 Task: In the sheet Budget Analysis ToolFont size of heading  18 Font style of dataoswald 'Font size of data '9 Alignment of headline & dataAlign center.   Fill color in heading, Red Font color of dataIn the sheet   Momentum Sales   book
Action: Mouse moved to (250, 165)
Screenshot: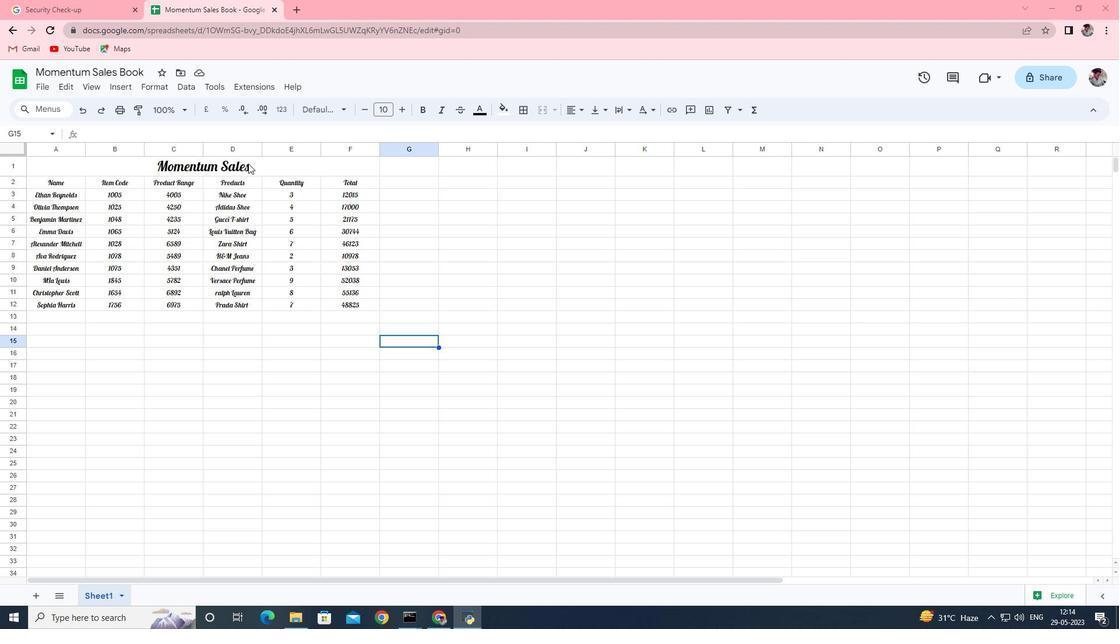 
Action: Mouse pressed left at (250, 165)
Screenshot: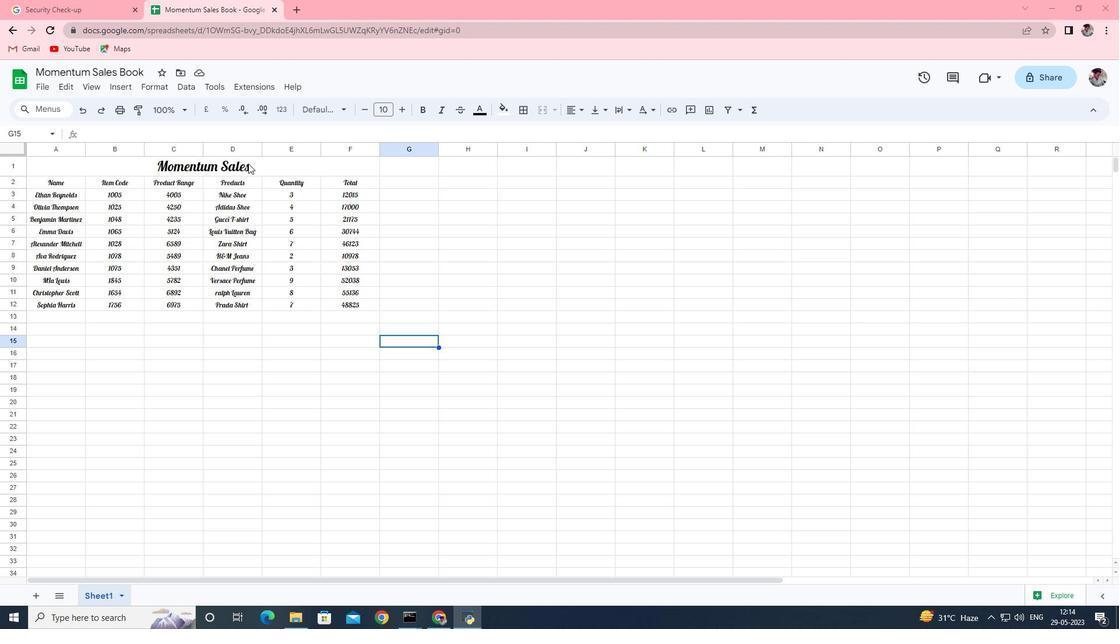
Action: Mouse moved to (365, 114)
Screenshot: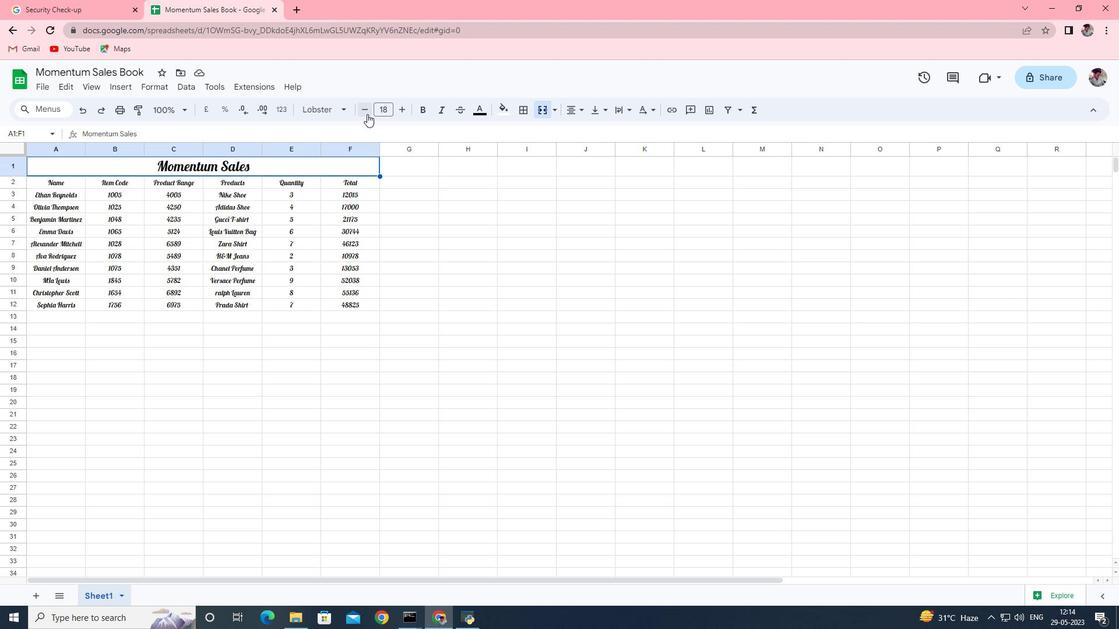 
Action: Mouse pressed left at (365, 114)
Screenshot: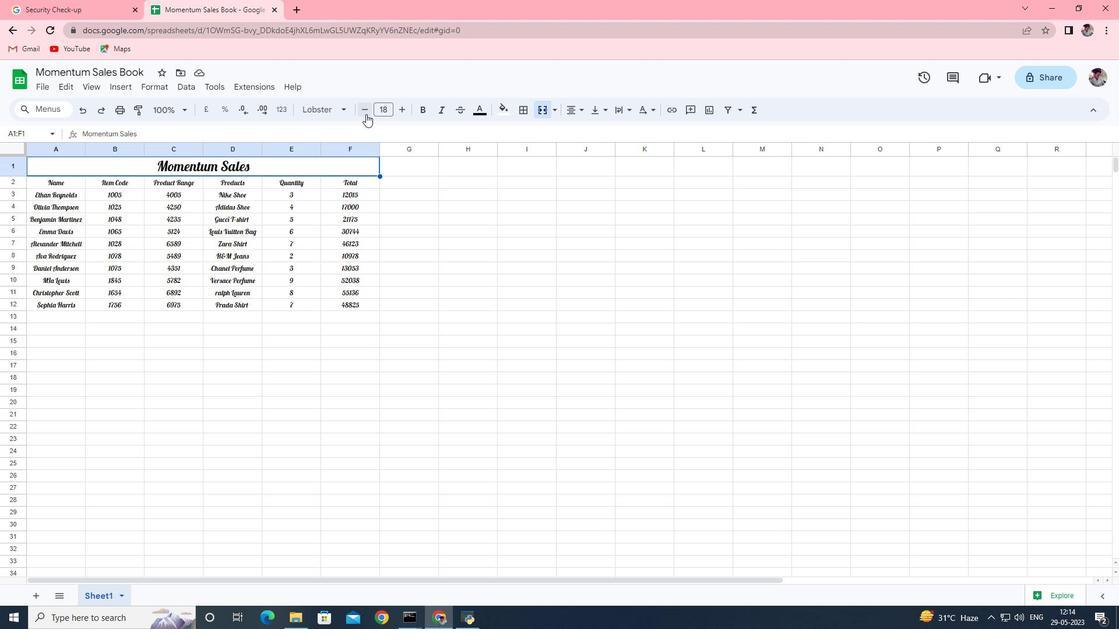 
Action: Mouse moved to (401, 114)
Screenshot: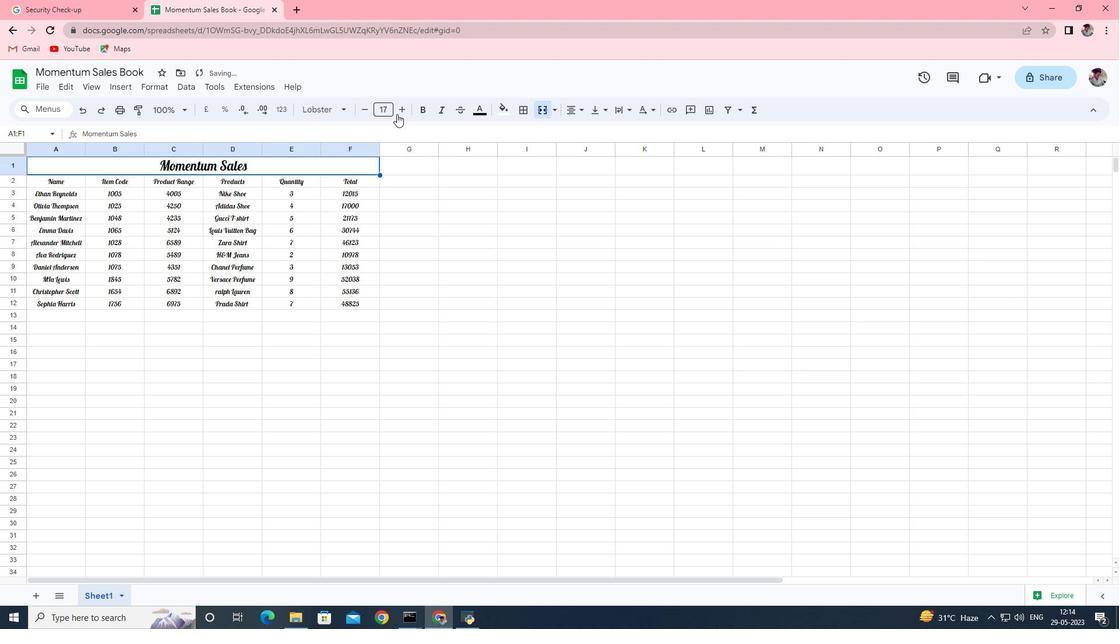 
Action: Mouse pressed left at (401, 114)
Screenshot: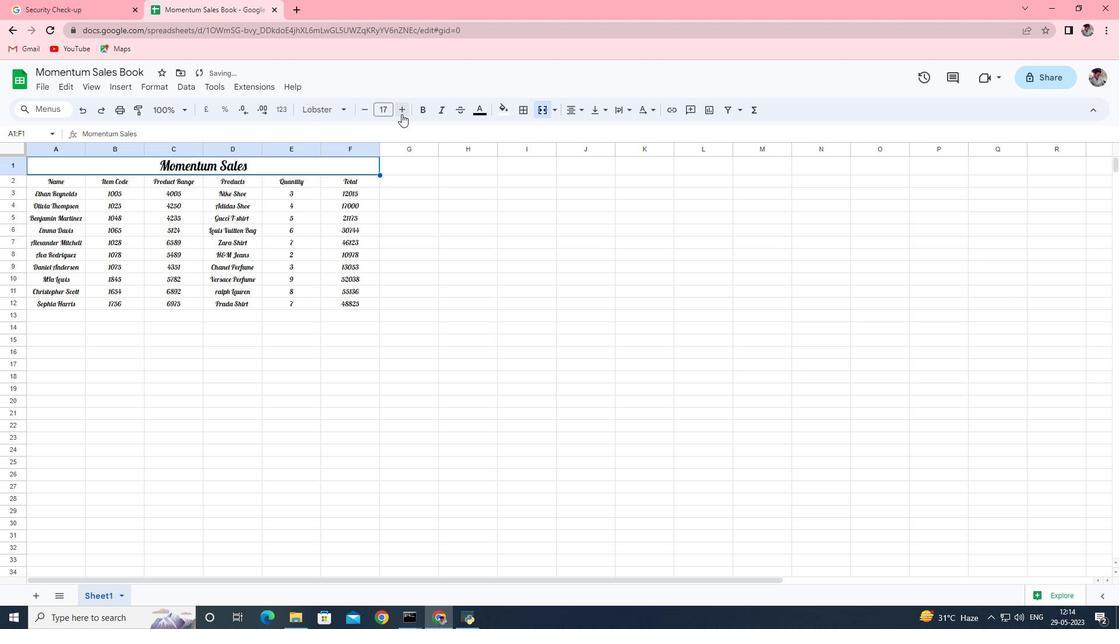 
Action: Mouse moved to (78, 181)
Screenshot: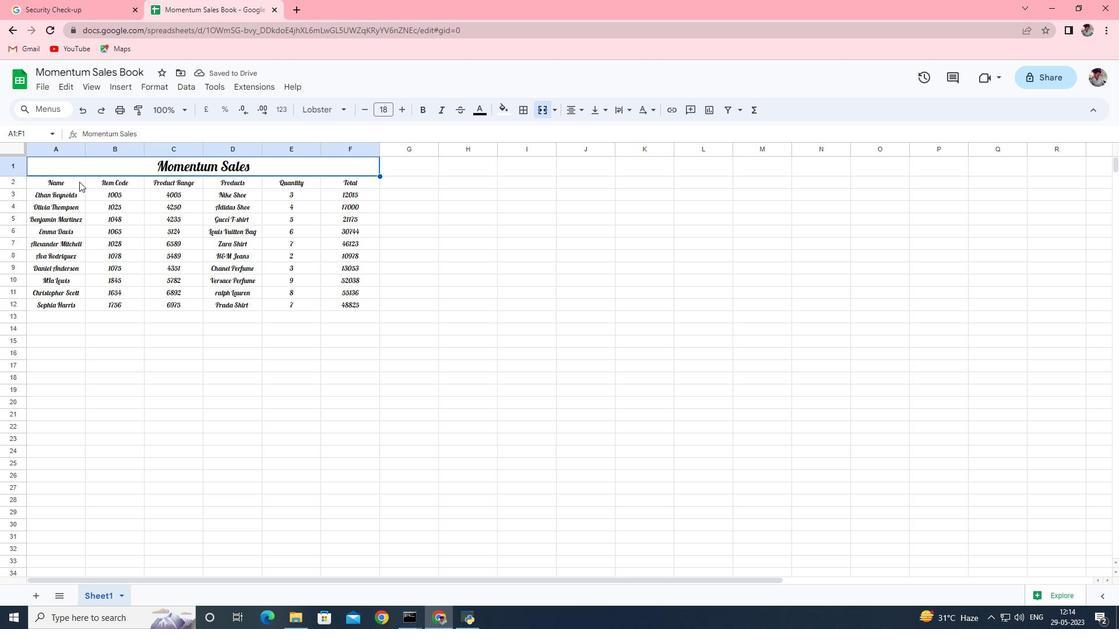 
Action: Mouse pressed left at (78, 181)
Screenshot: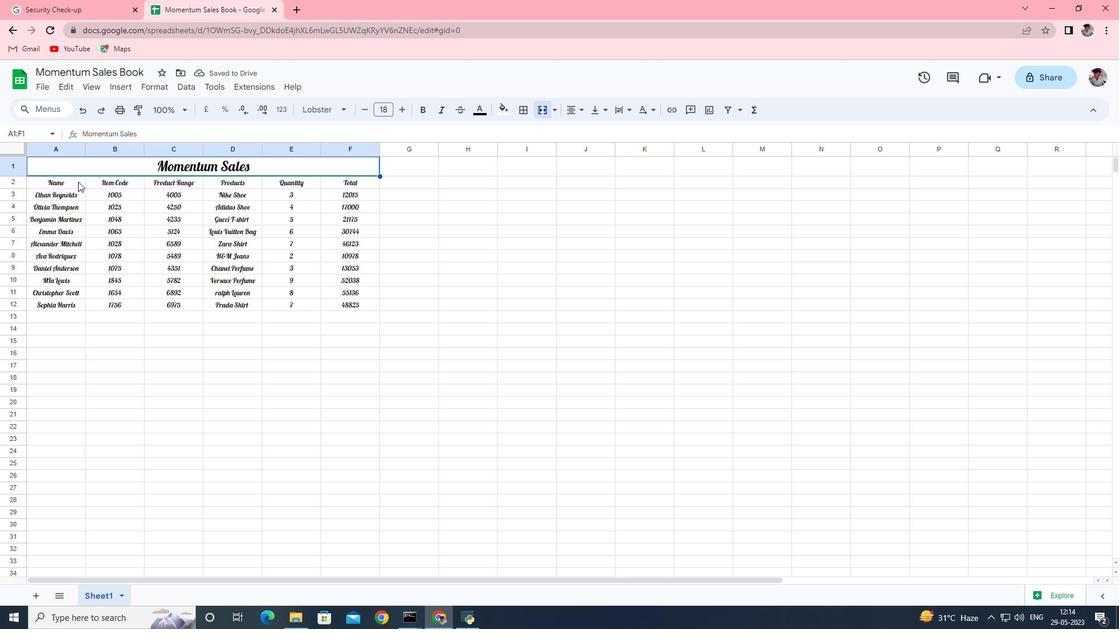 
Action: Mouse moved to (343, 110)
Screenshot: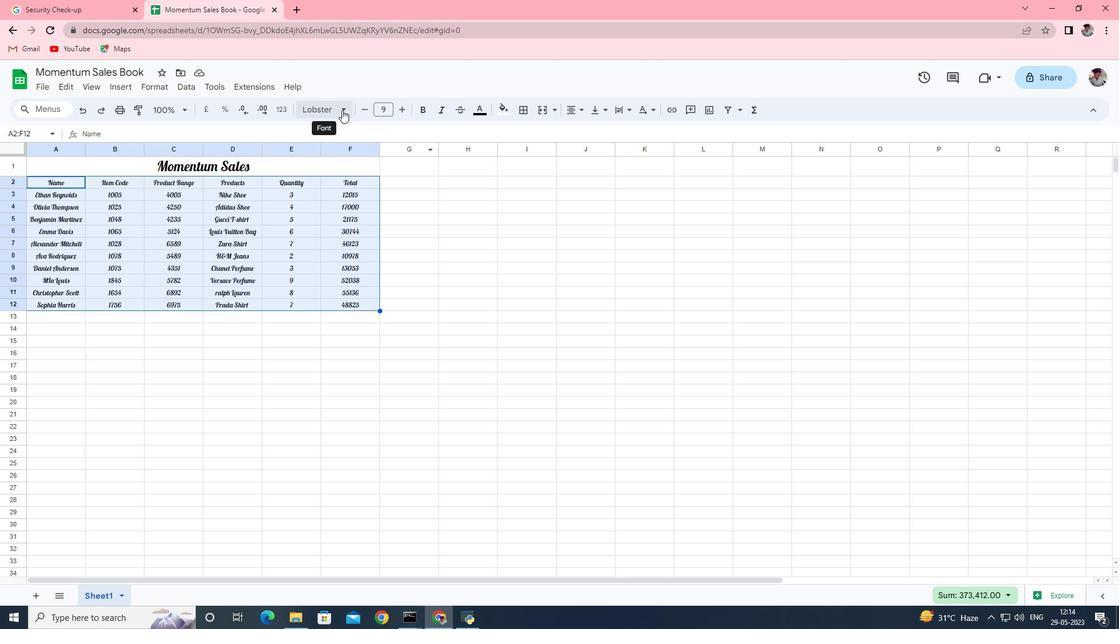 
Action: Mouse pressed left at (343, 110)
Screenshot: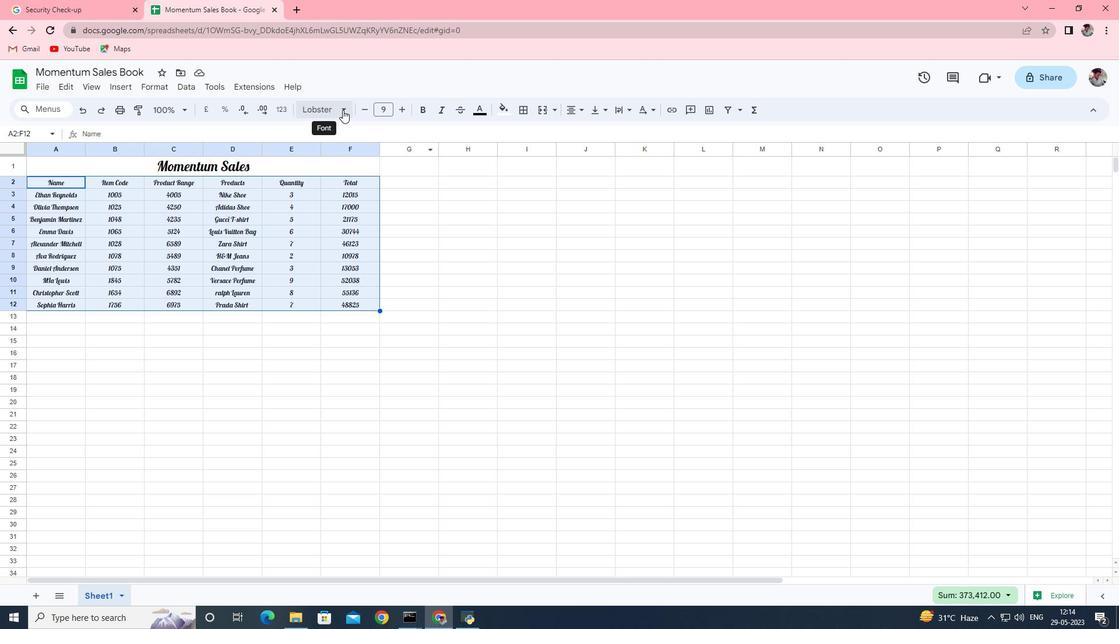 
Action: Mouse moved to (341, 243)
Screenshot: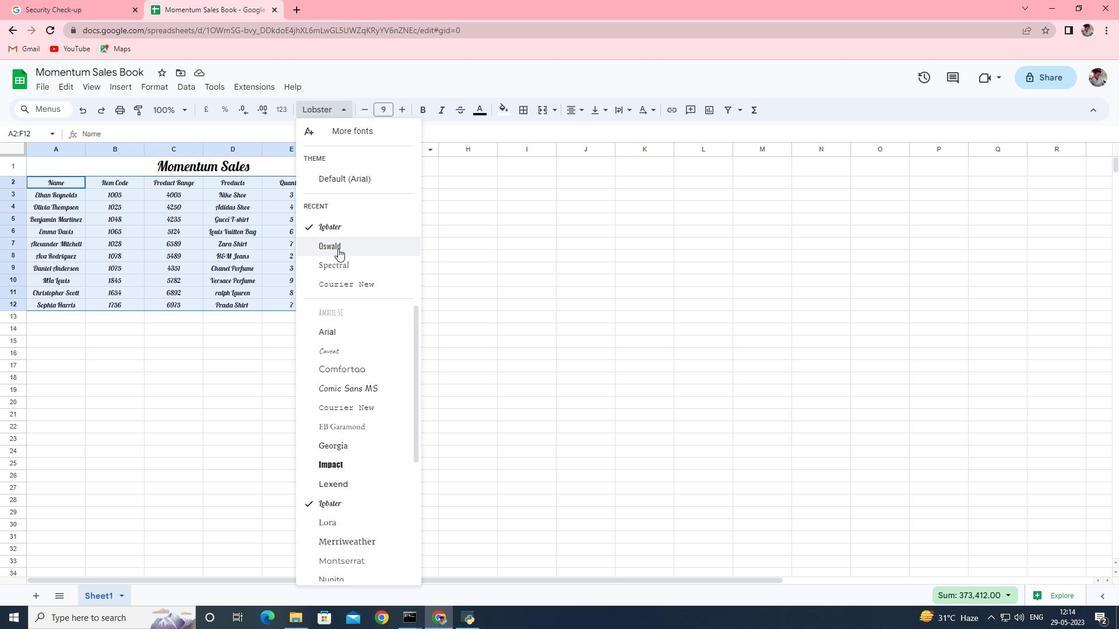 
Action: Mouse pressed left at (341, 243)
Screenshot: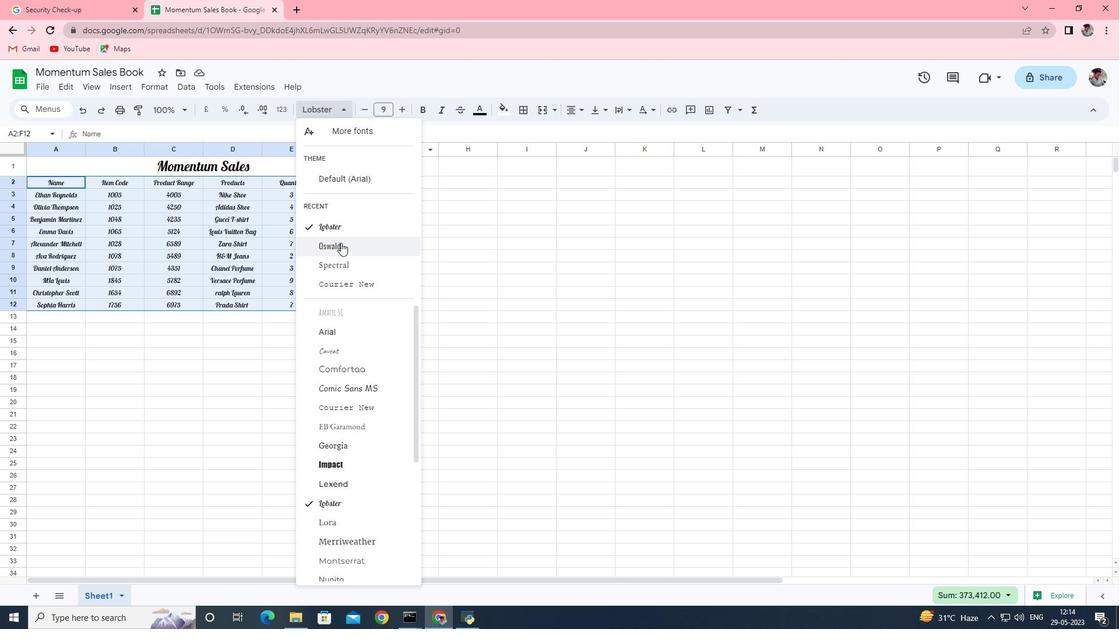 
Action: Mouse moved to (367, 109)
Screenshot: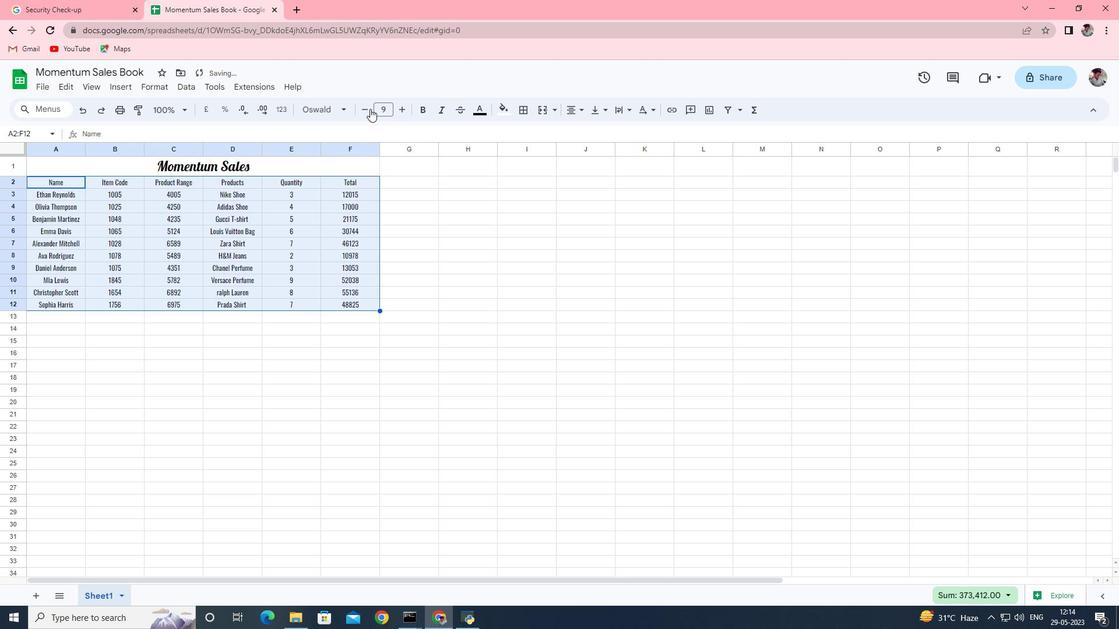 
Action: Mouse pressed left at (367, 109)
Screenshot: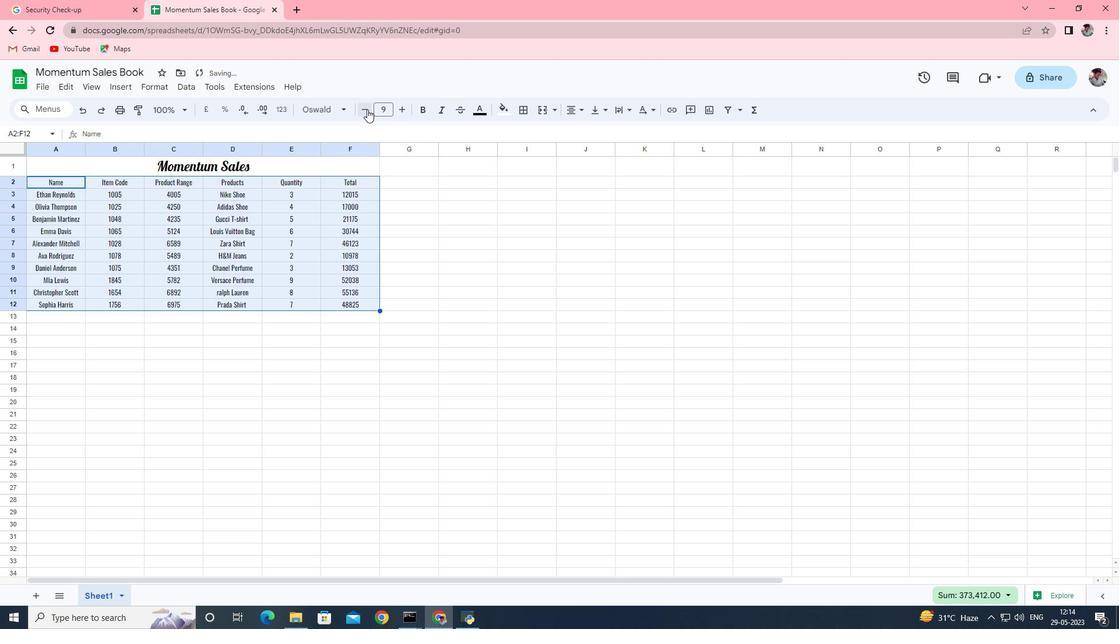 
Action: Mouse moved to (402, 114)
Screenshot: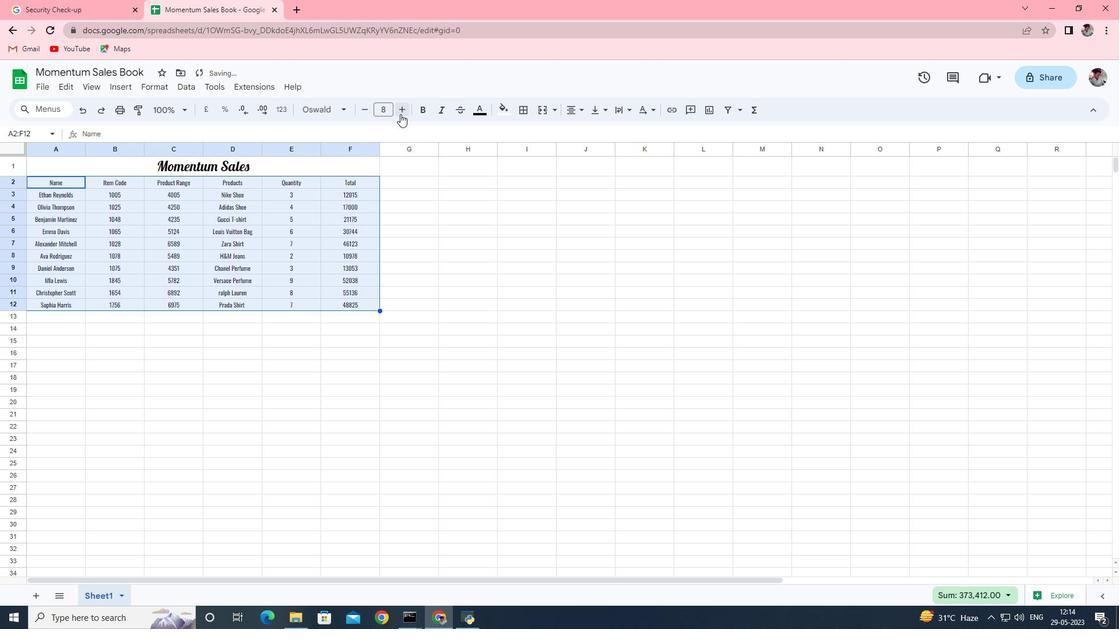 
Action: Mouse pressed left at (402, 114)
Screenshot: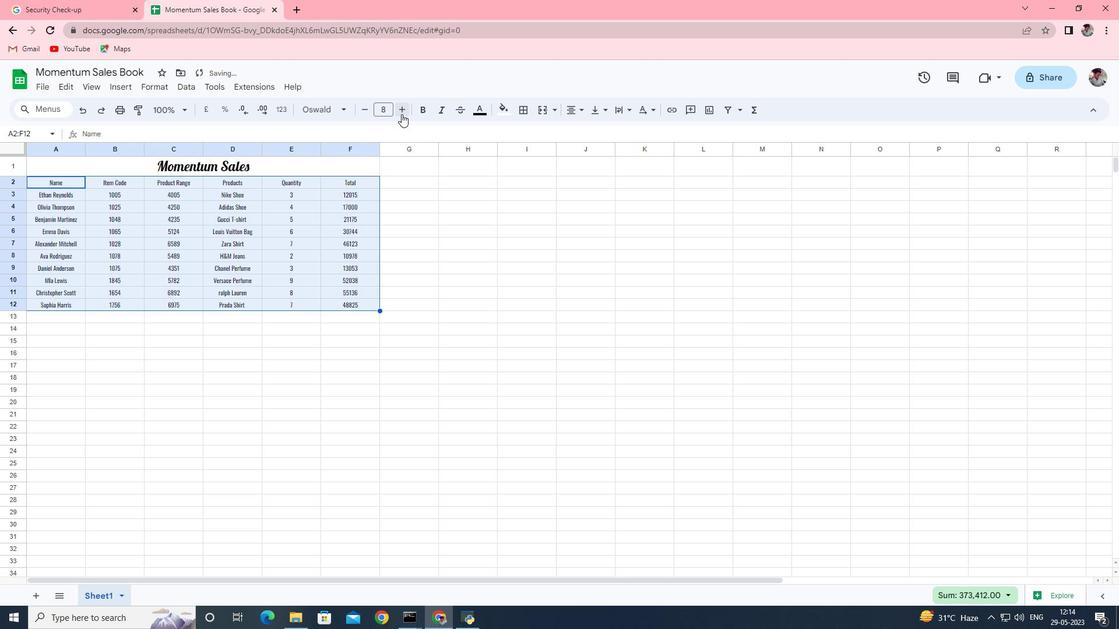 
Action: Mouse moved to (419, 205)
Screenshot: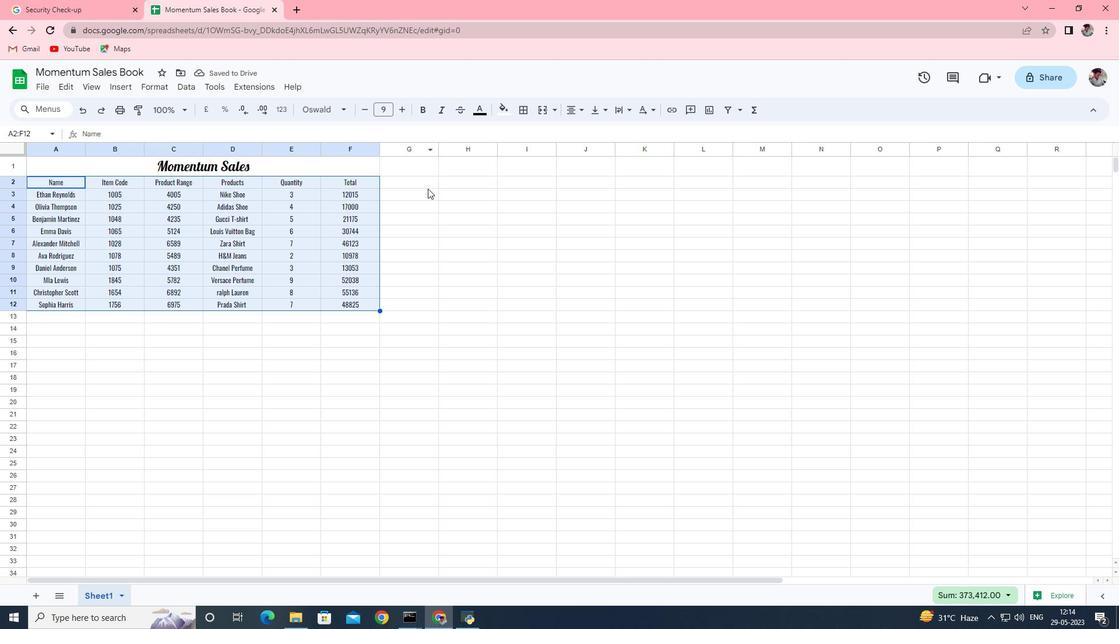 
Action: Mouse pressed left at (419, 205)
Screenshot: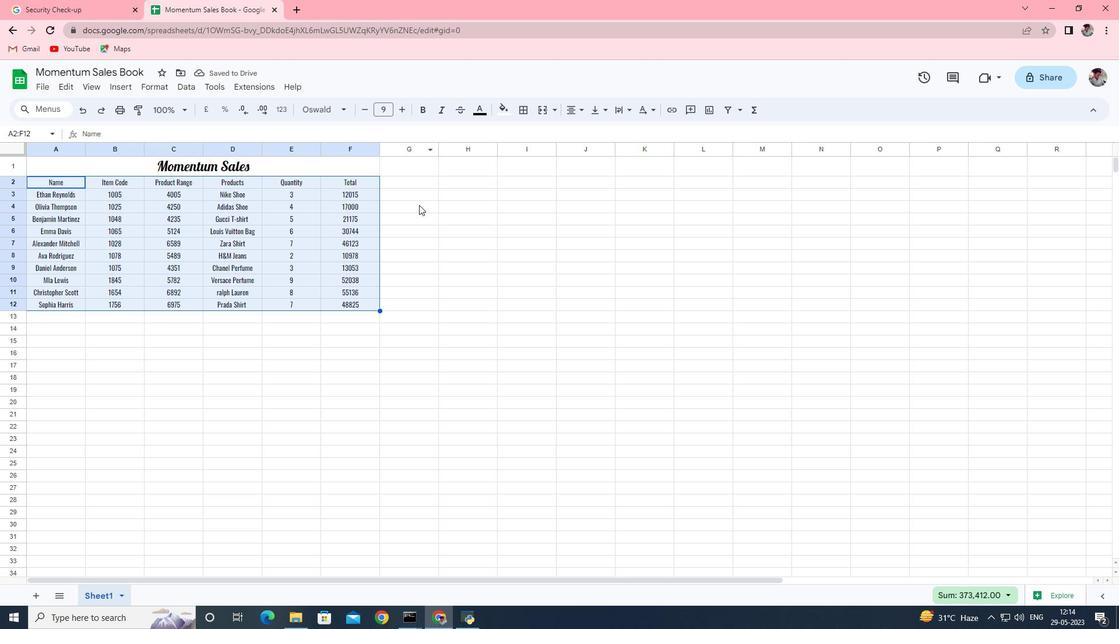 
Action: Mouse moved to (107, 163)
Screenshot: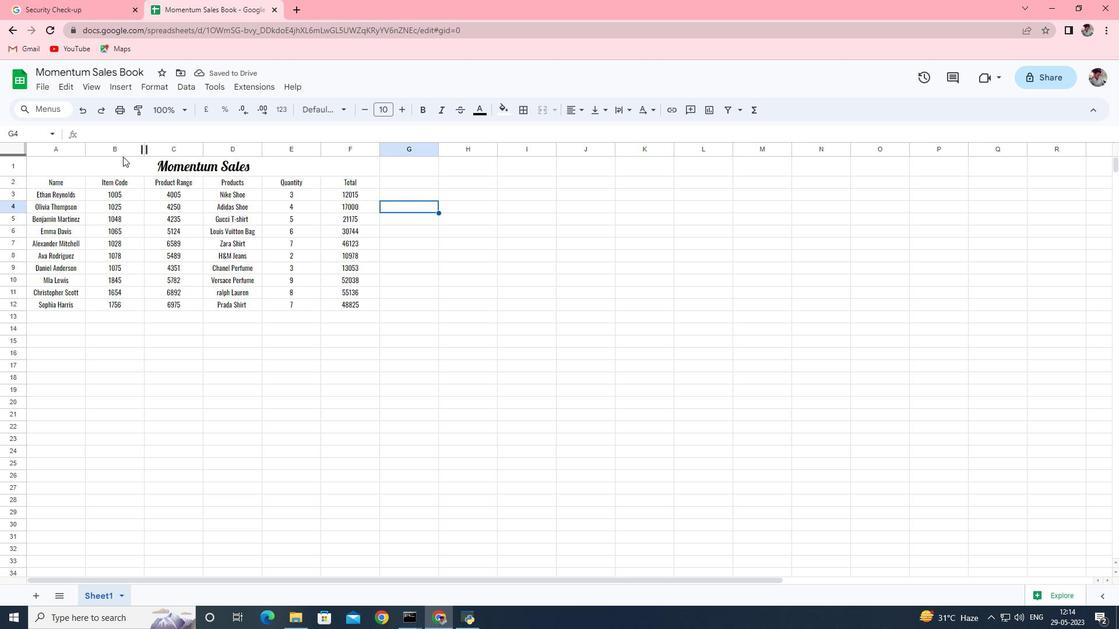 
Action: Mouse pressed left at (107, 163)
Screenshot: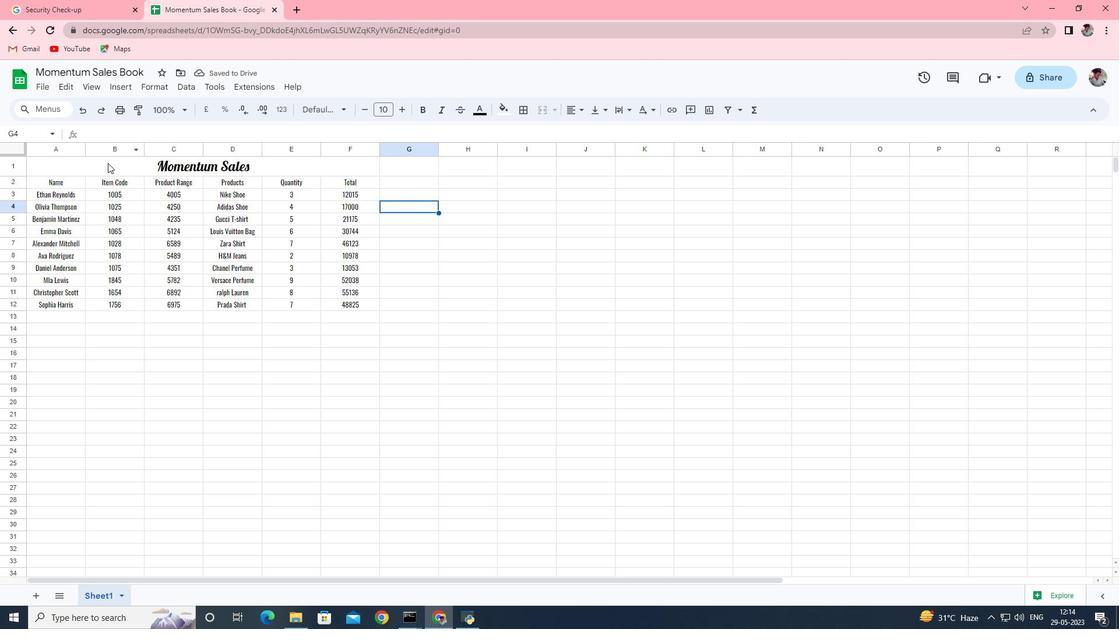 
Action: Mouse moved to (581, 113)
Screenshot: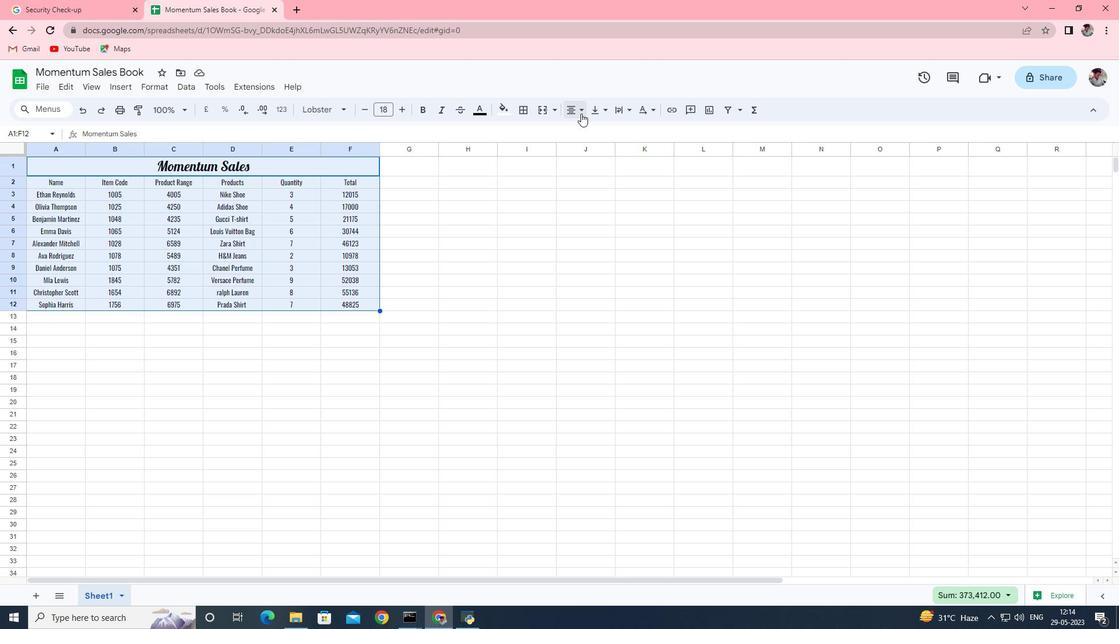 
Action: Mouse pressed left at (581, 113)
Screenshot: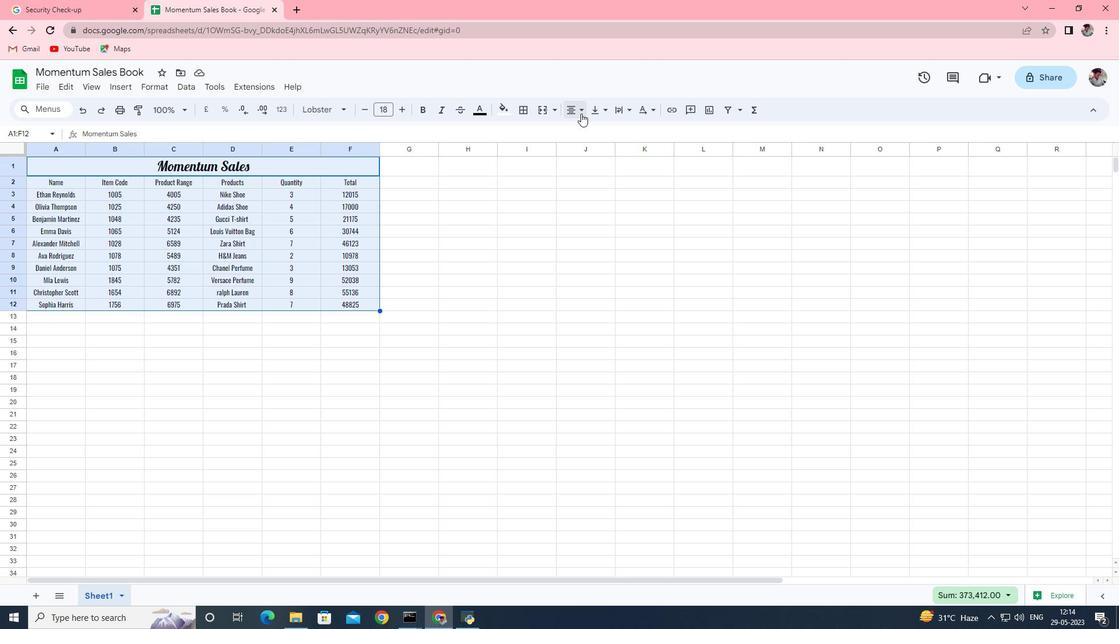 
Action: Mouse moved to (574, 128)
Screenshot: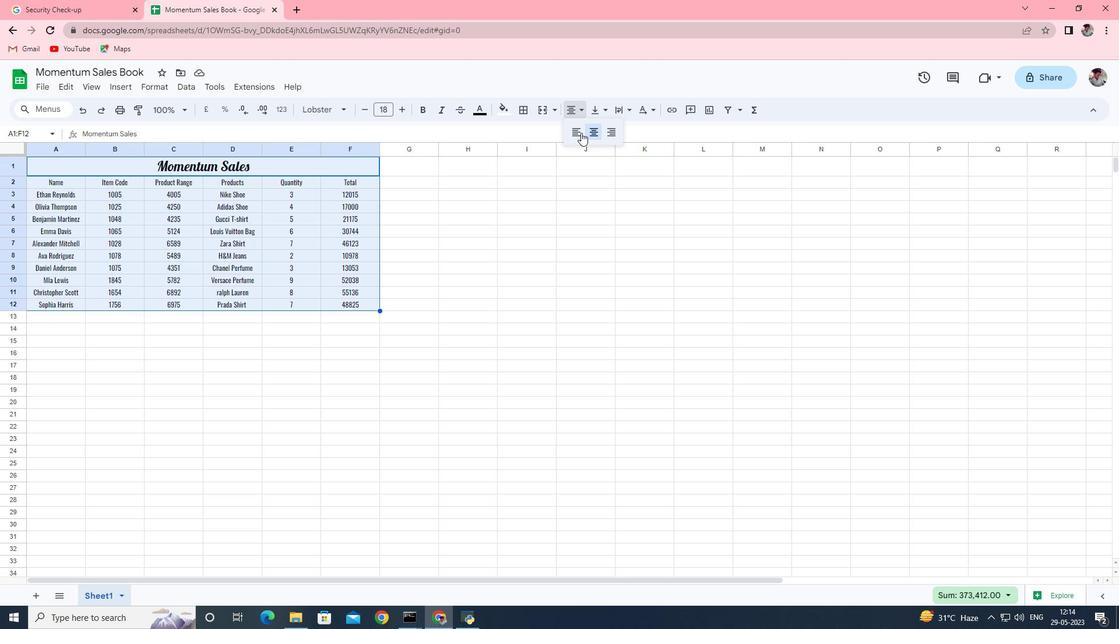 
Action: Mouse pressed left at (574, 128)
Screenshot: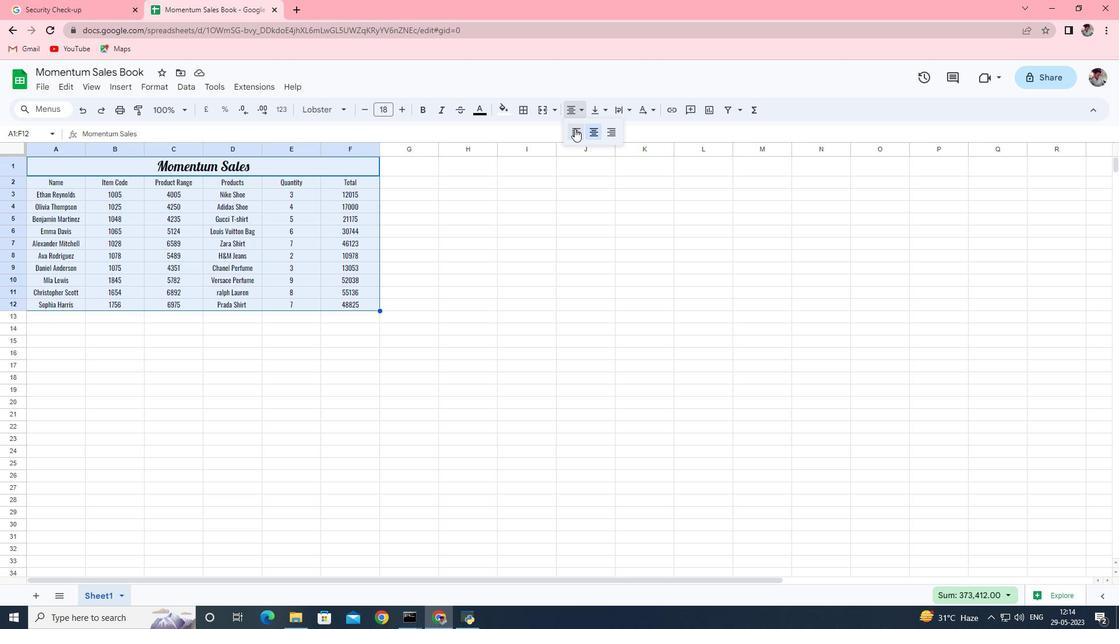 
Action: Mouse moved to (579, 111)
Screenshot: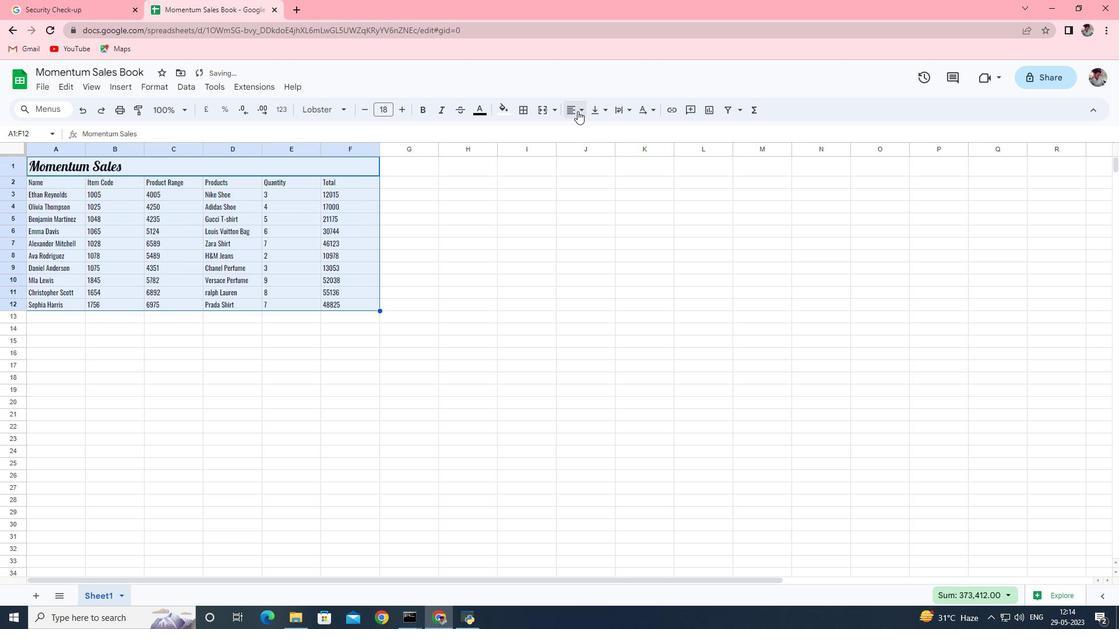
Action: Mouse pressed left at (579, 111)
Screenshot: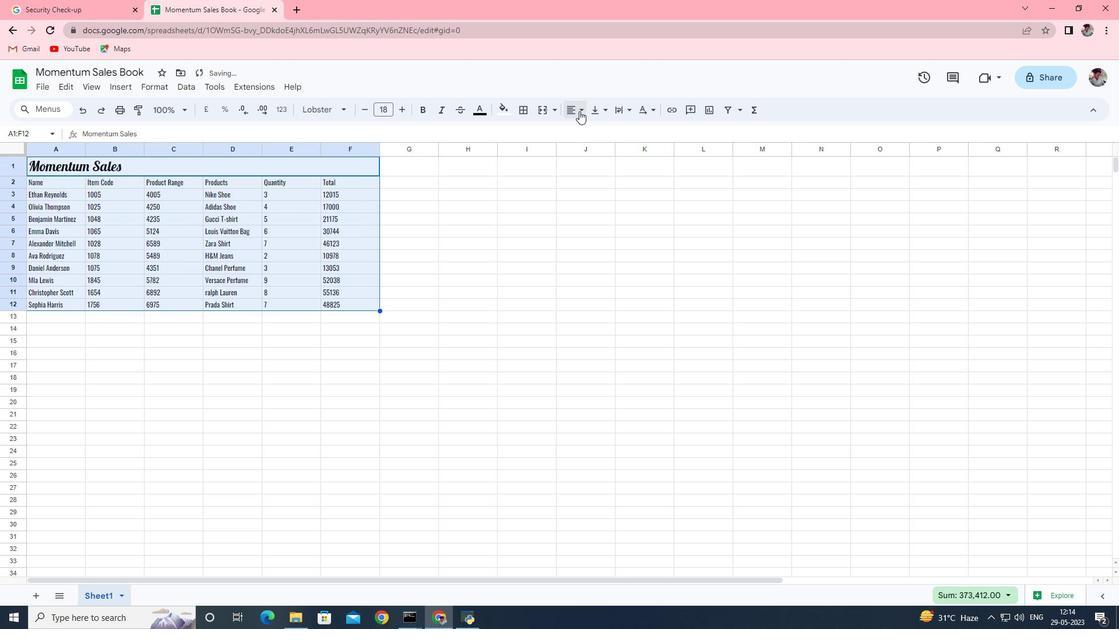 
Action: Mouse moved to (591, 132)
Screenshot: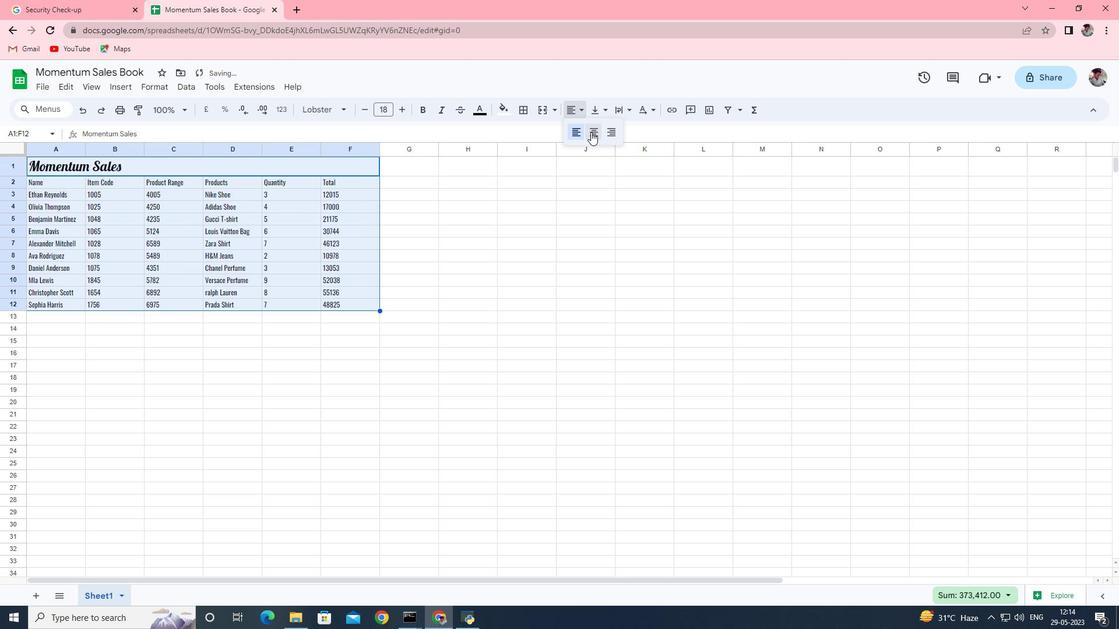 
Action: Mouse pressed left at (591, 132)
Screenshot: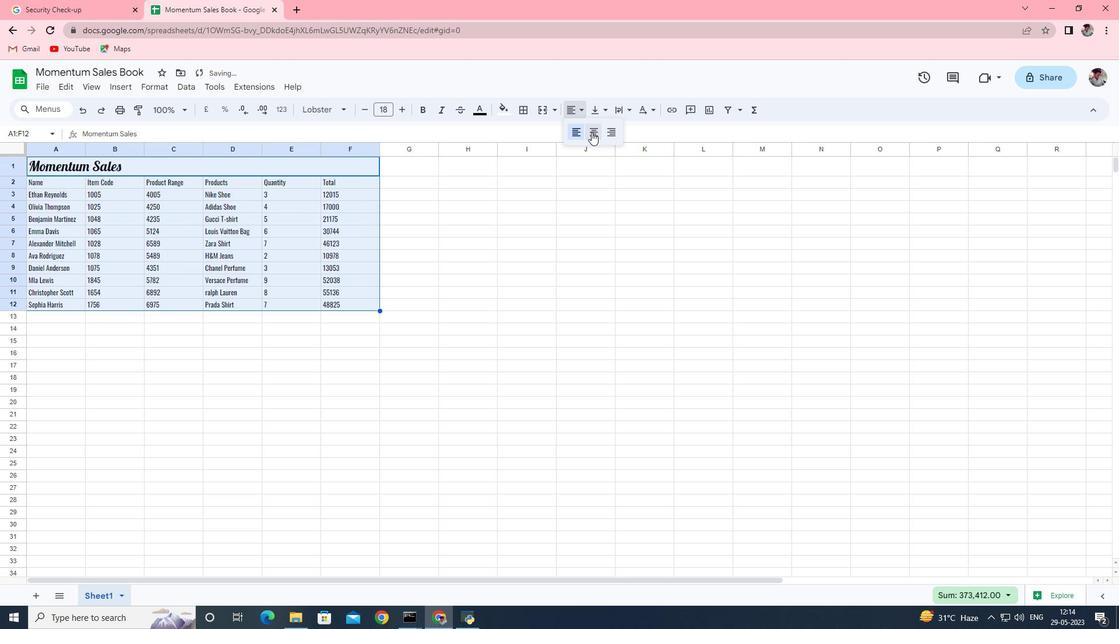 
Action: Mouse moved to (362, 167)
Screenshot: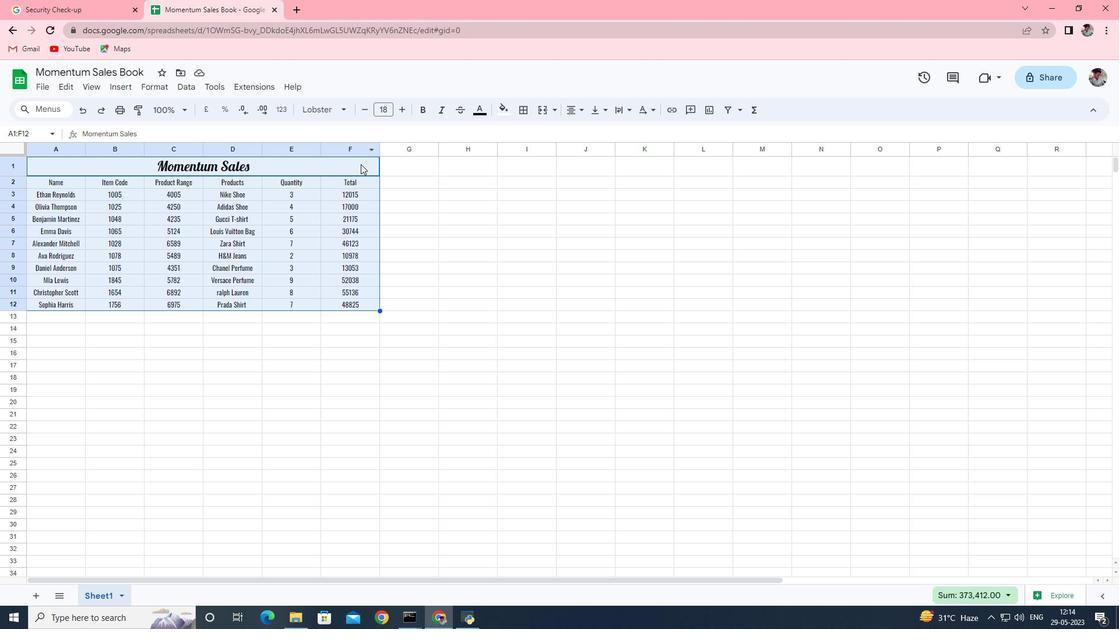 
Action: Mouse pressed left at (362, 167)
Screenshot: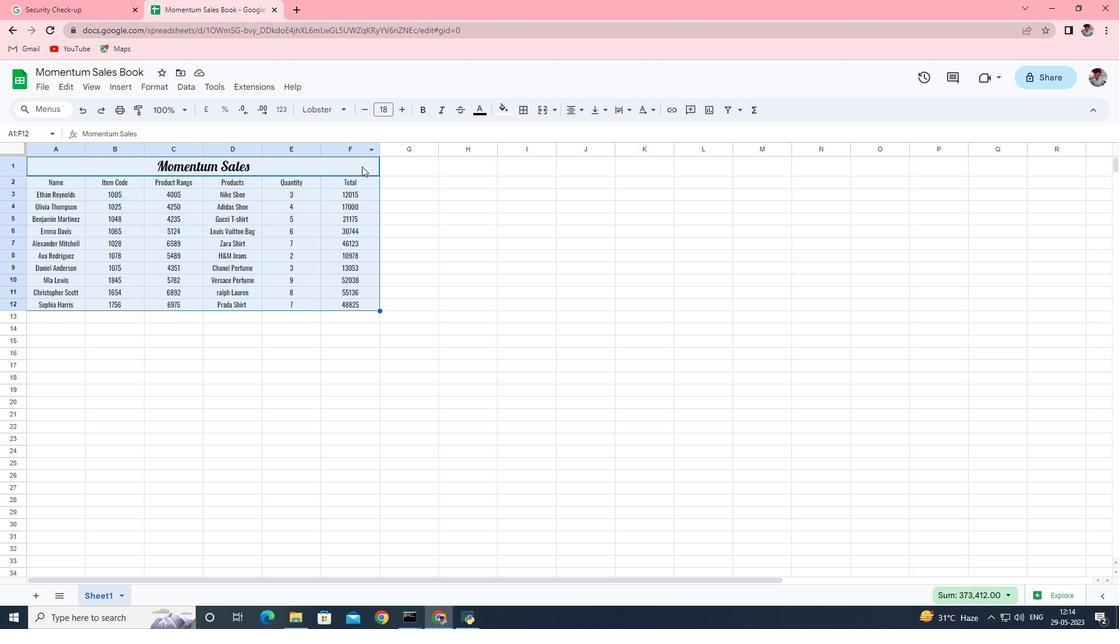 
Action: Mouse moved to (509, 111)
Screenshot: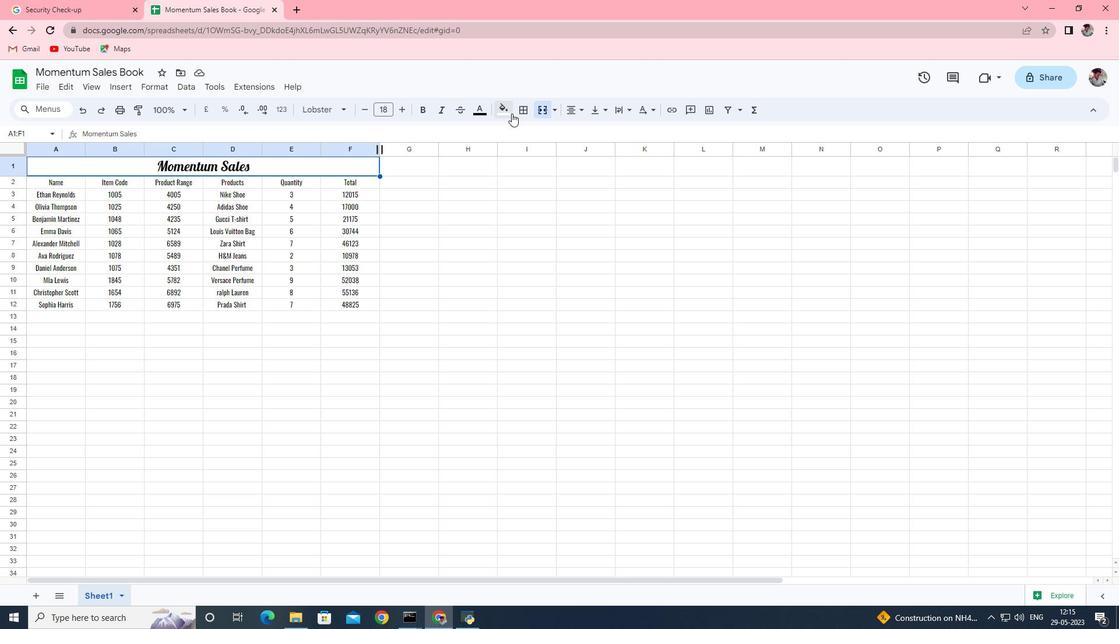 
Action: Mouse pressed left at (509, 111)
Screenshot: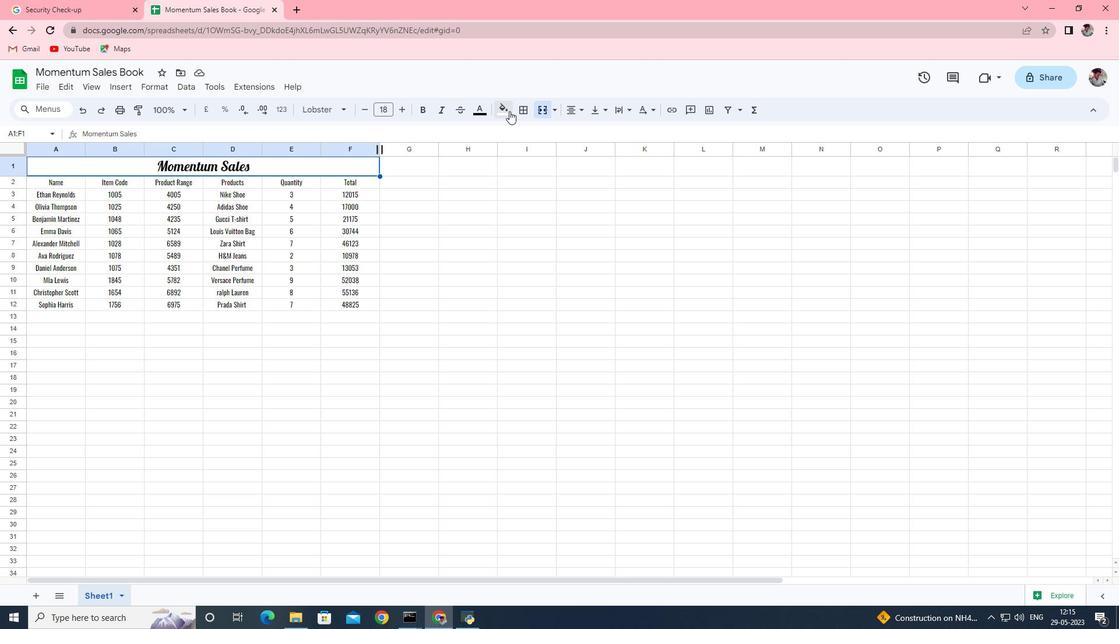 
Action: Mouse moved to (521, 162)
Screenshot: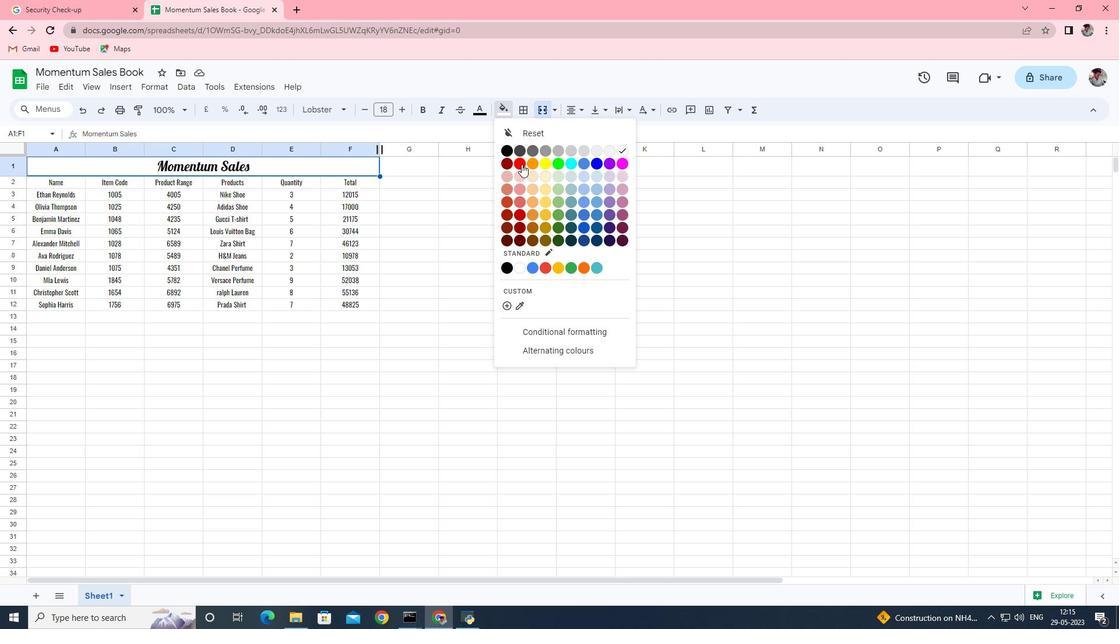 
Action: Mouse pressed left at (521, 162)
Screenshot: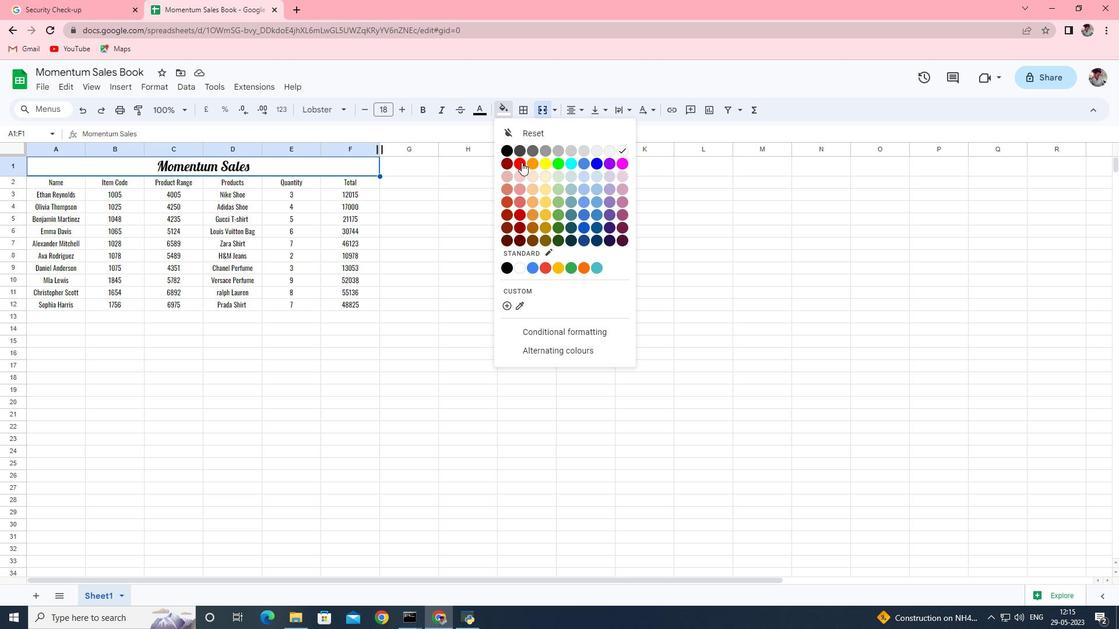 
Action: Mouse moved to (77, 180)
Screenshot: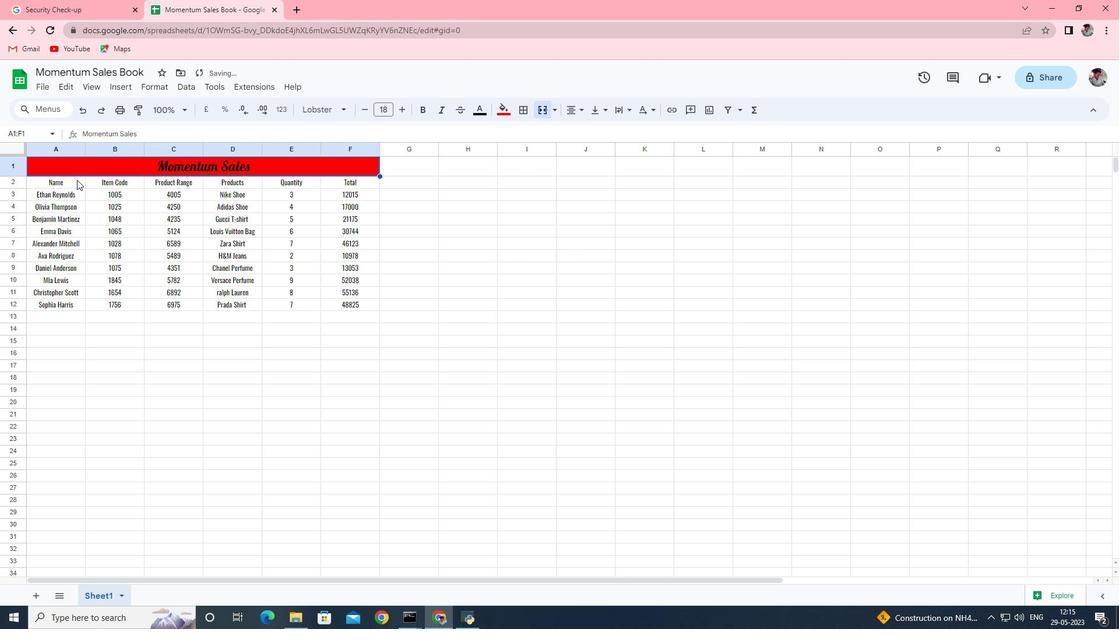 
Action: Mouse pressed left at (77, 180)
Screenshot: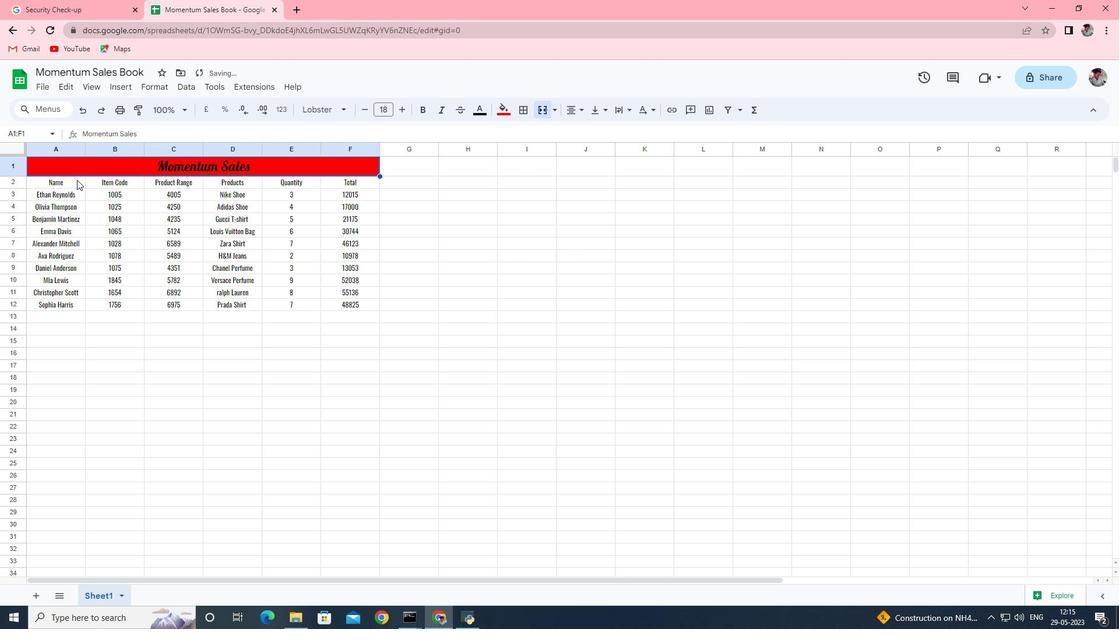 
Action: Mouse moved to (481, 110)
Screenshot: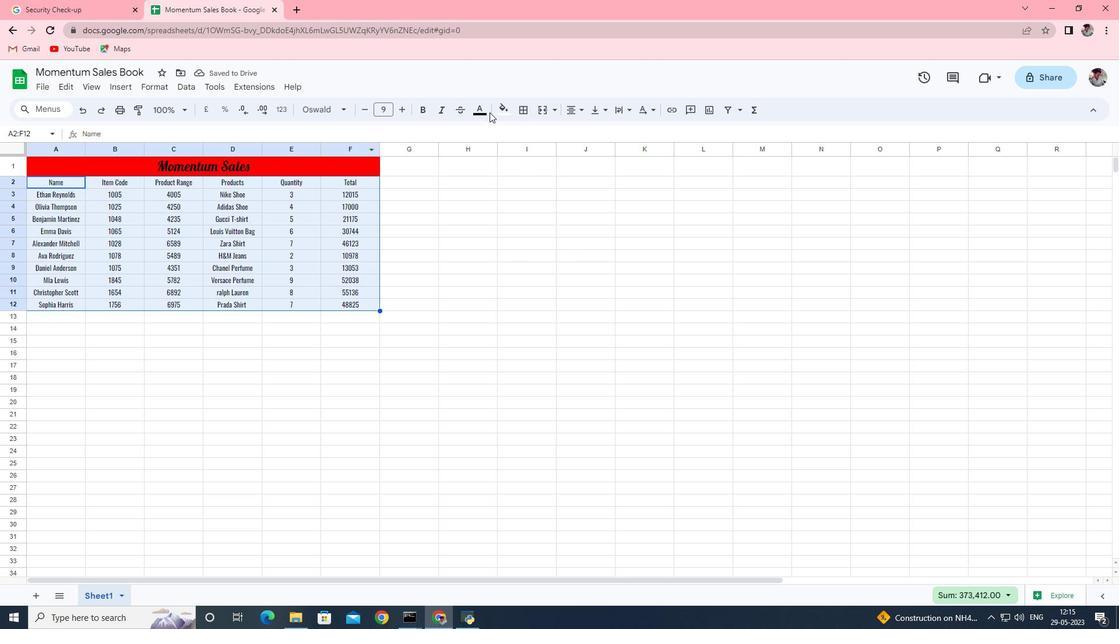 
Action: Mouse pressed left at (481, 110)
Screenshot: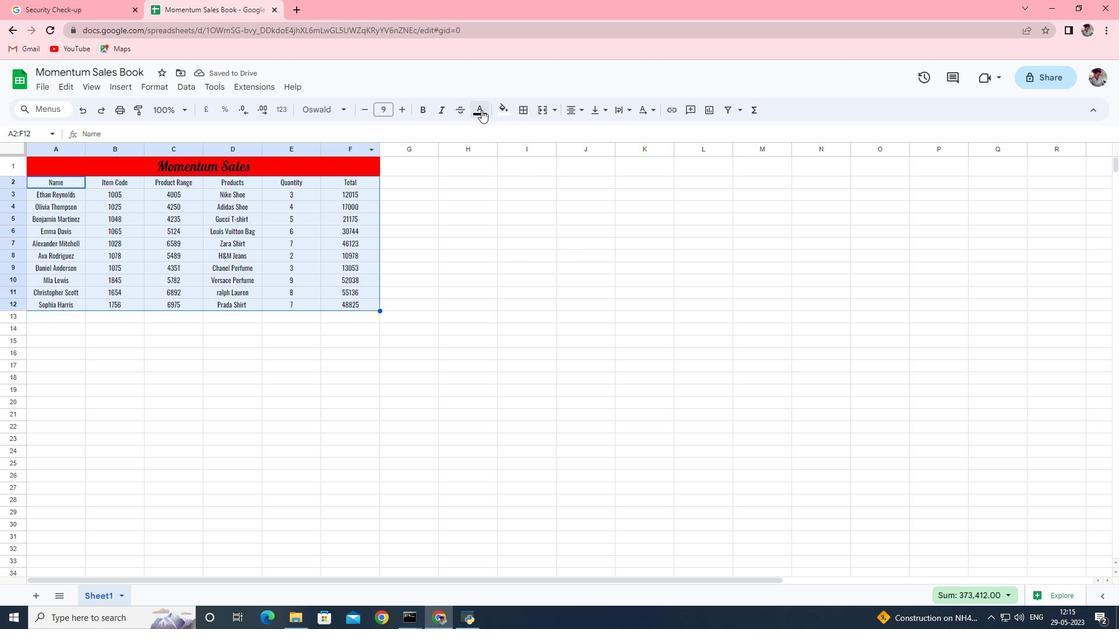 
Action: Mouse moved to (482, 150)
Screenshot: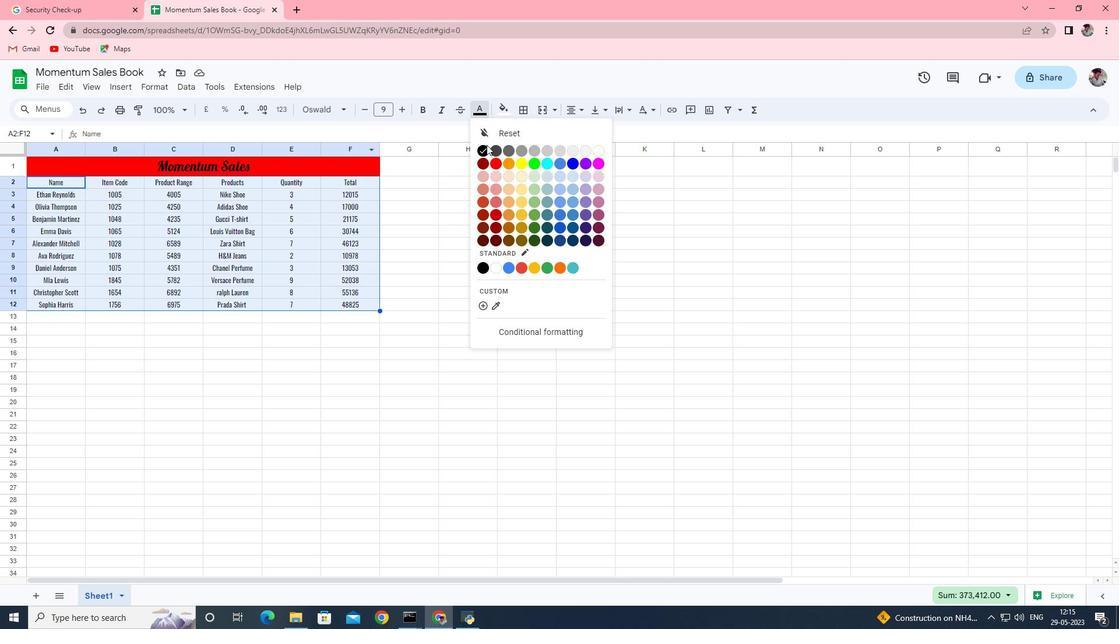 
Action: Mouse pressed left at (482, 150)
Screenshot: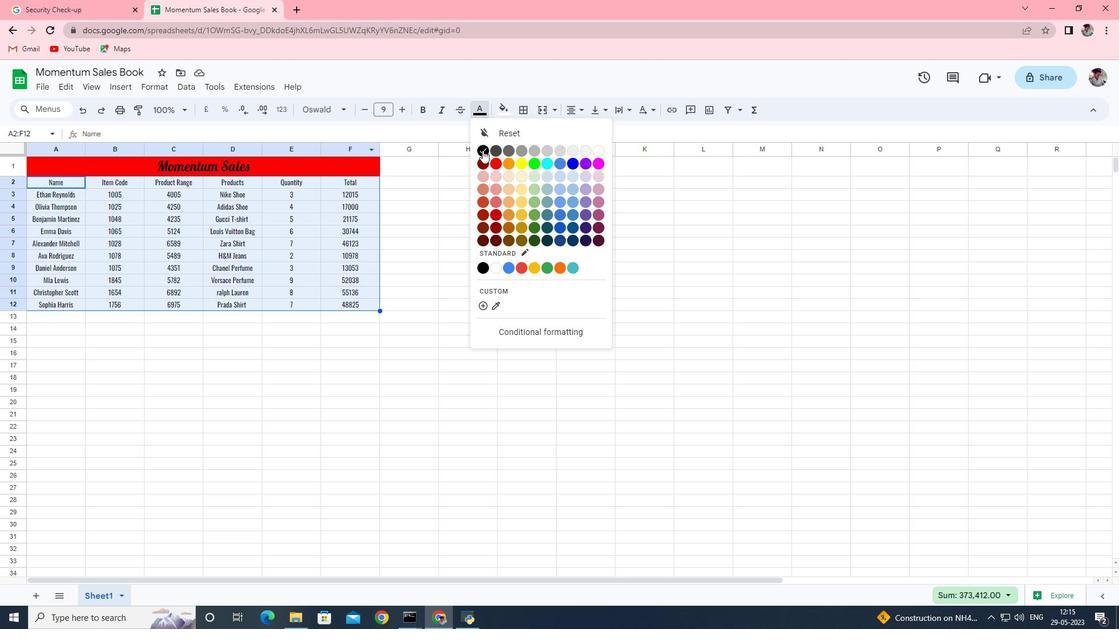 
Action: Mouse moved to (422, 248)
Screenshot: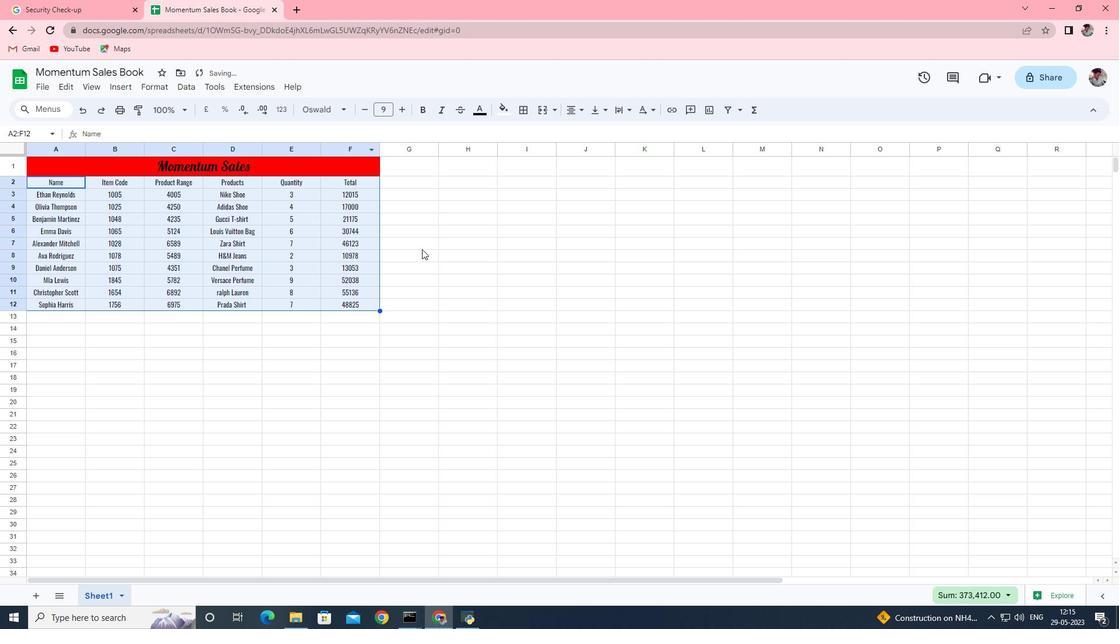 
